 Task: Change the order of columns in the Outlook inbox view, moving 'Subject' down in the list.
Action: Mouse moved to (204, 27)
Screenshot: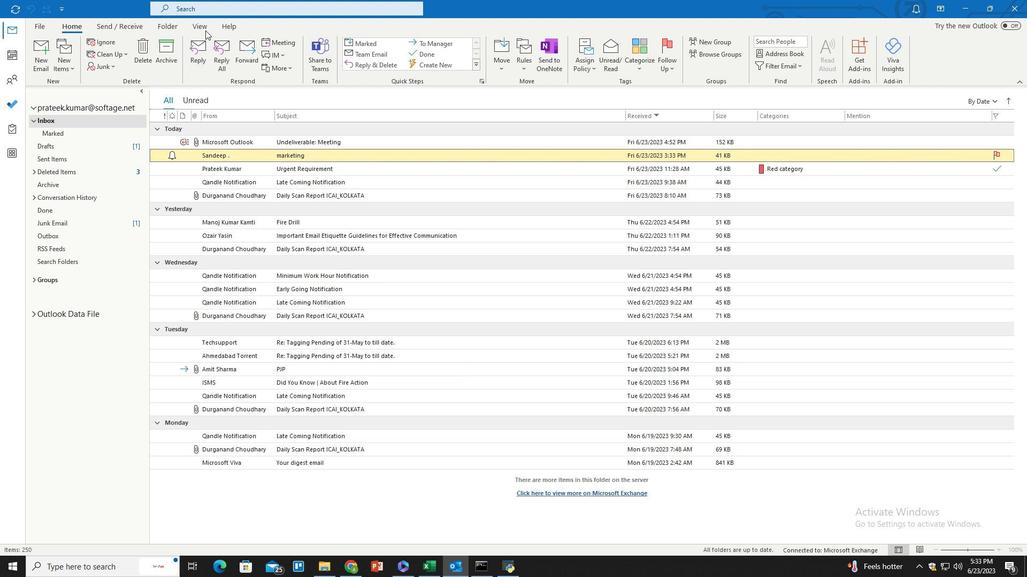 
Action: Mouse pressed left at (204, 27)
Screenshot: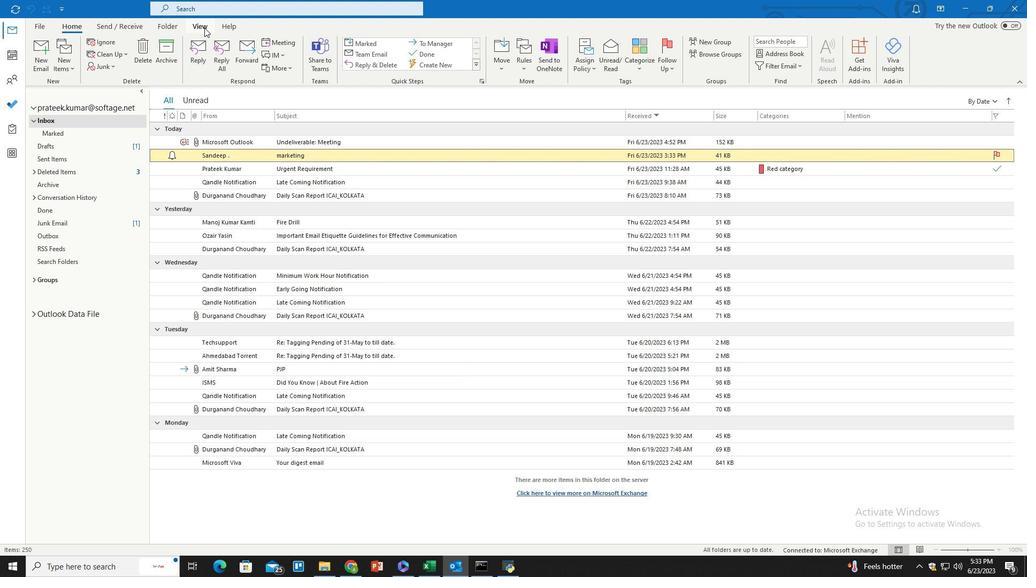 
Action: Mouse moved to (519, 62)
Screenshot: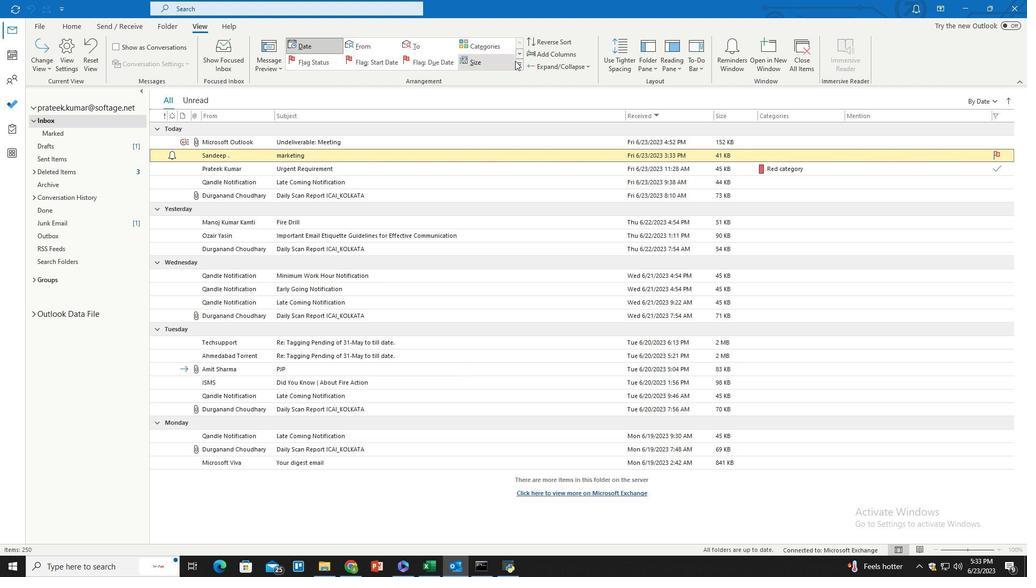 
Action: Mouse pressed left at (519, 62)
Screenshot: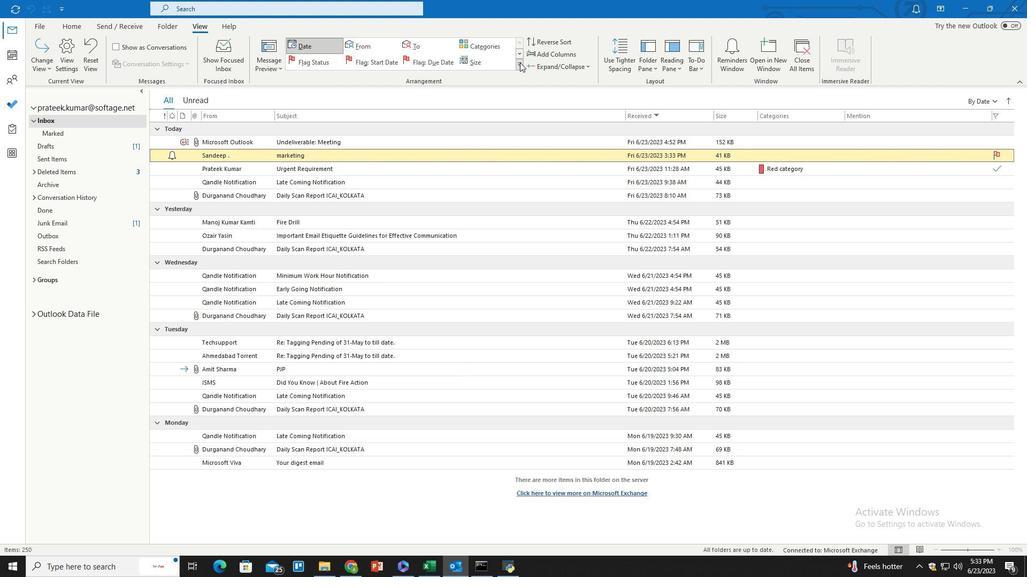 
Action: Mouse moved to (438, 129)
Screenshot: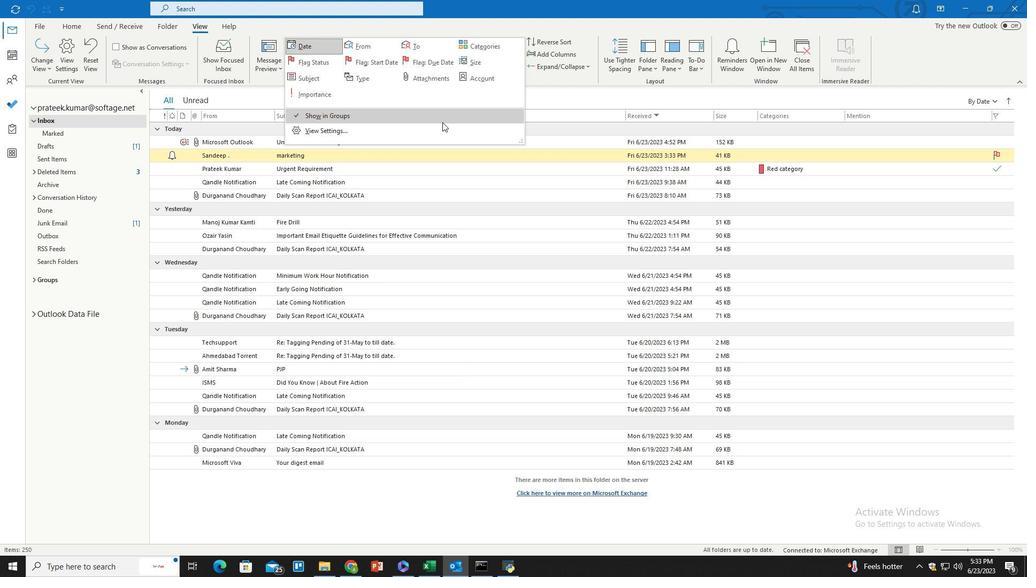 
Action: Mouse pressed left at (438, 129)
Screenshot: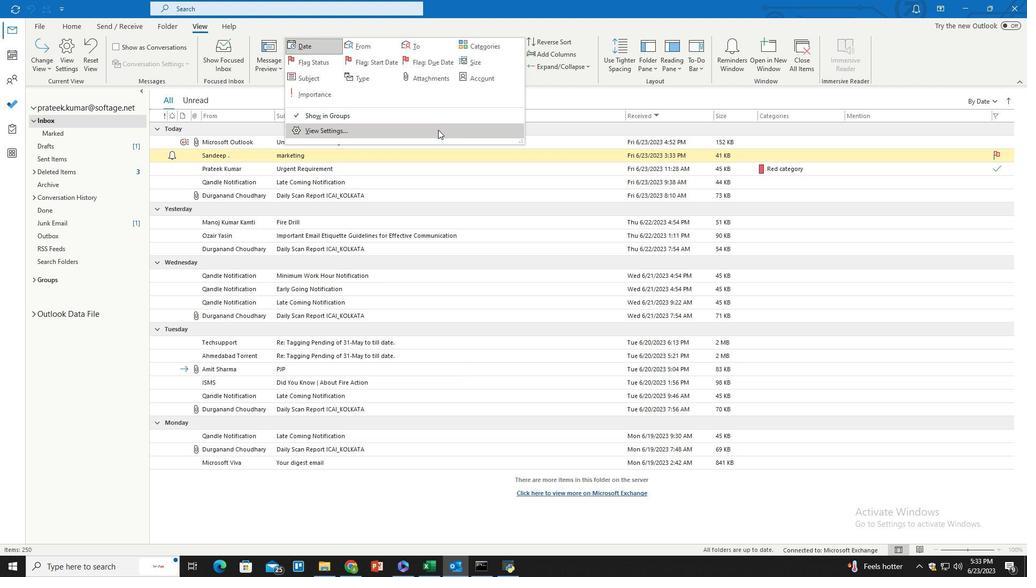 
Action: Mouse moved to (440, 222)
Screenshot: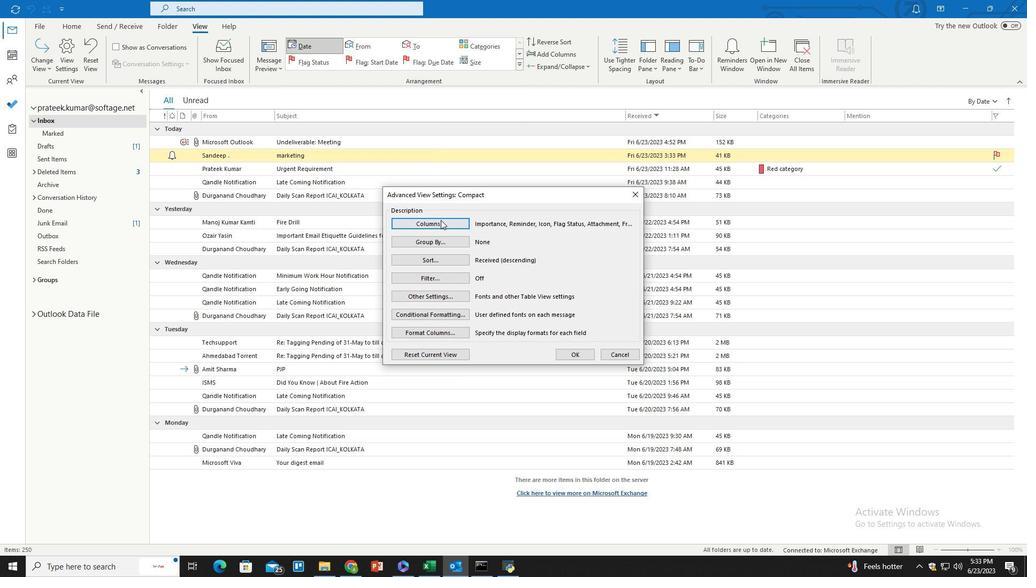 
Action: Mouse pressed left at (440, 222)
Screenshot: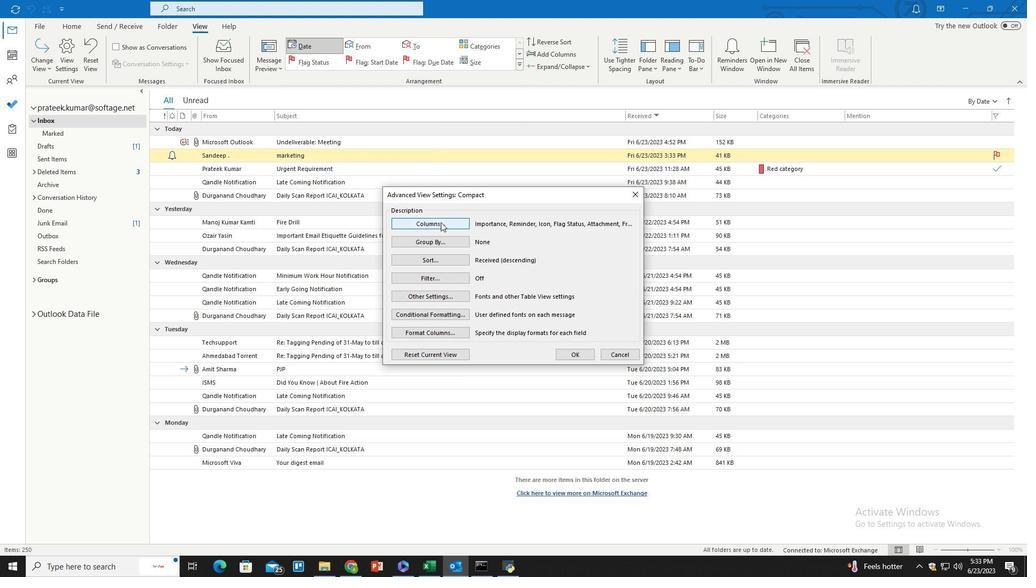 
Action: Mouse moved to (568, 262)
Screenshot: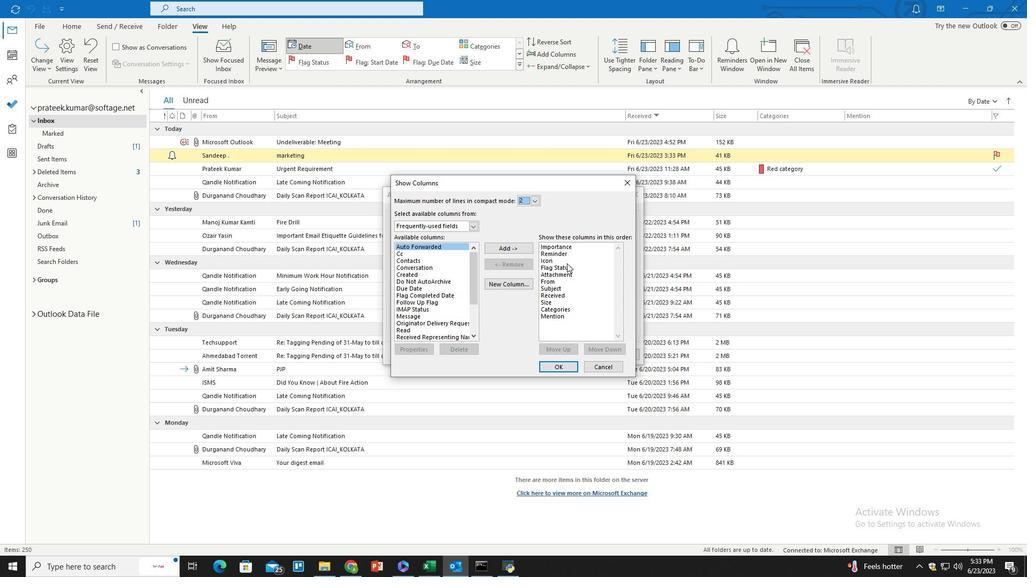 
Action: Mouse pressed left at (568, 262)
Screenshot: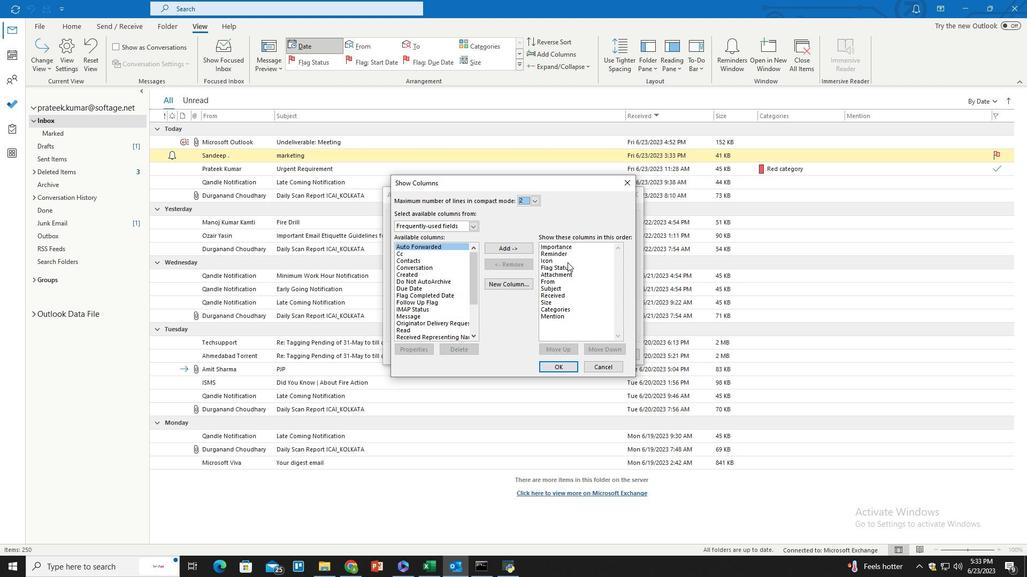 
Action: Mouse moved to (602, 348)
Screenshot: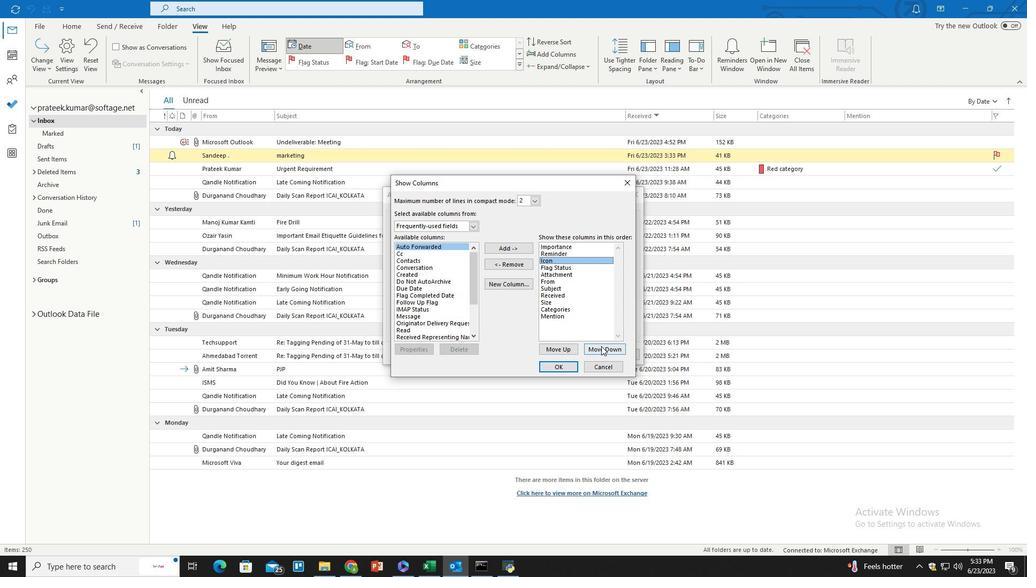 
Action: Mouse pressed left at (602, 348)
Screenshot: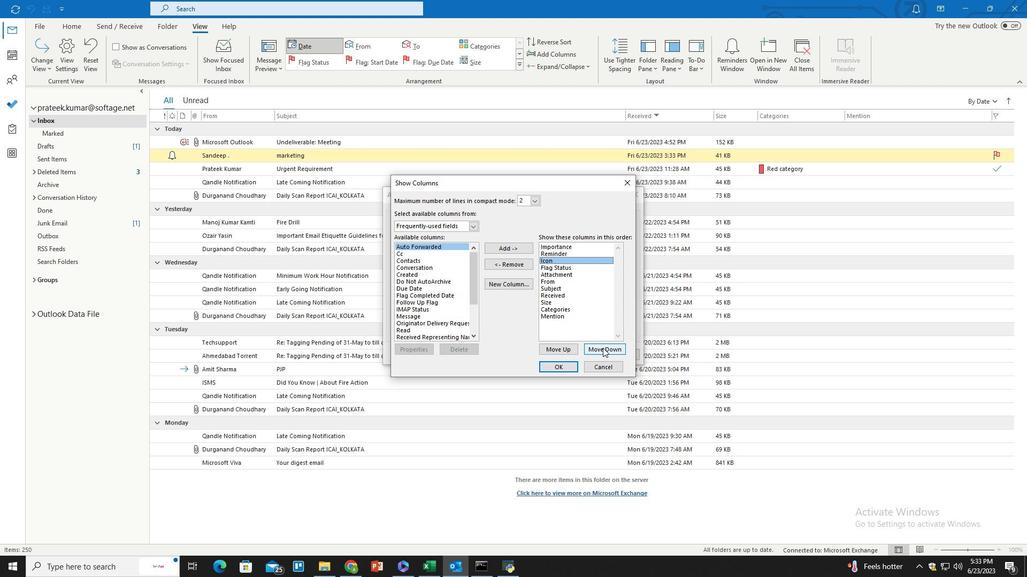 
Action: Mouse pressed left at (602, 348)
Screenshot: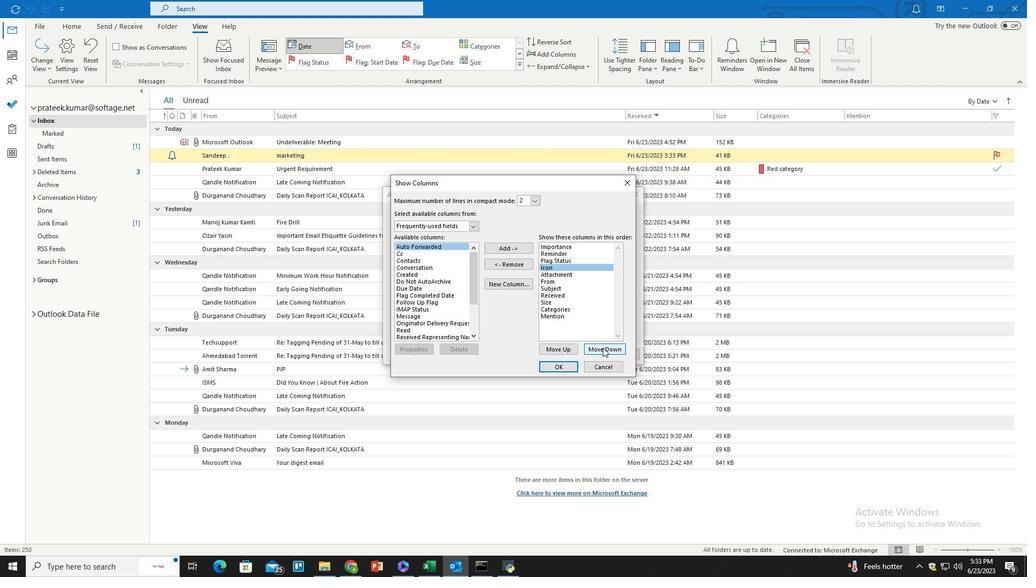 
Action: Mouse pressed left at (602, 348)
Screenshot: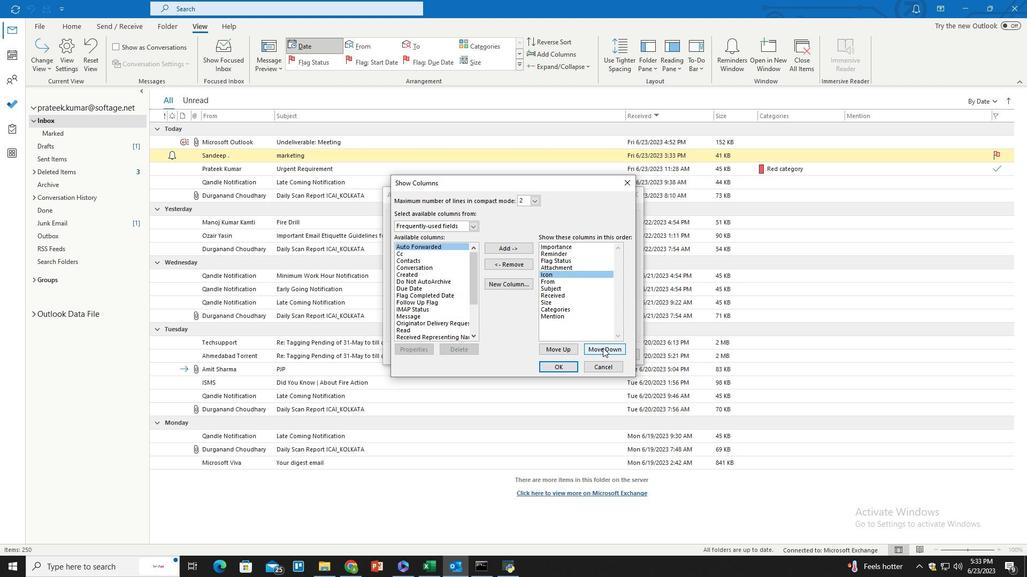 
Action: Mouse moved to (563, 369)
Screenshot: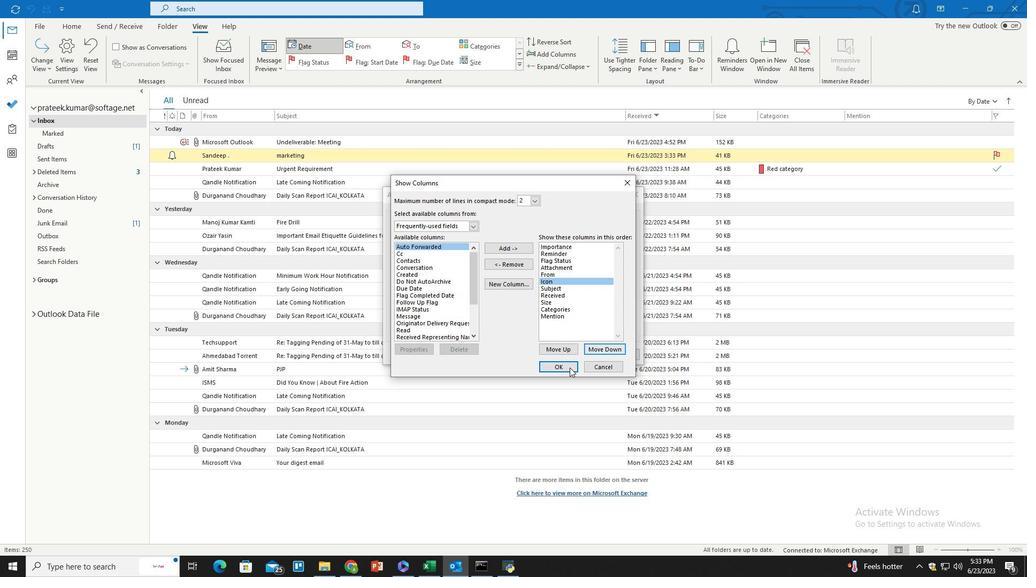 
Action: Mouse pressed left at (563, 369)
Screenshot: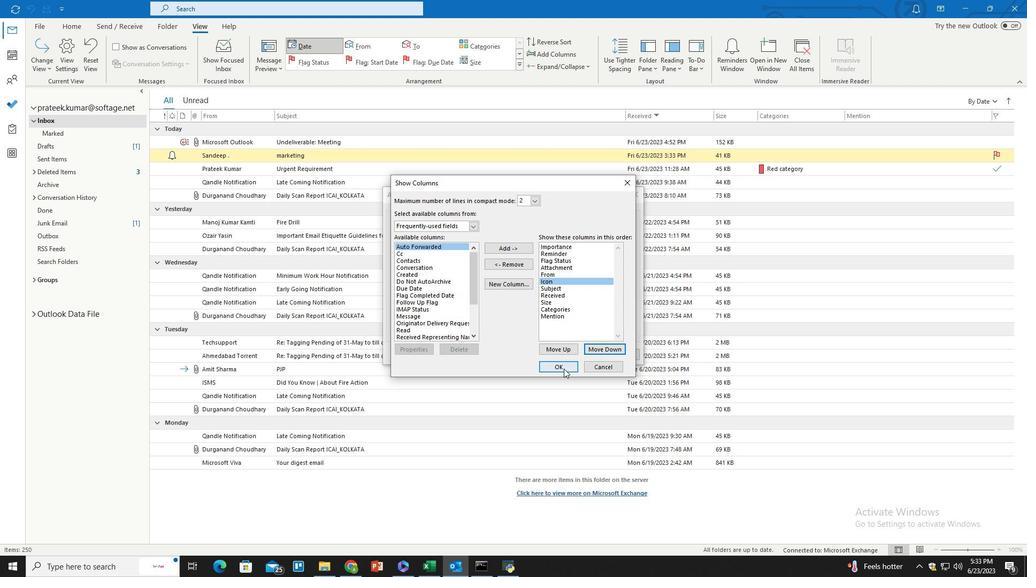 
Action: Mouse moved to (575, 354)
Screenshot: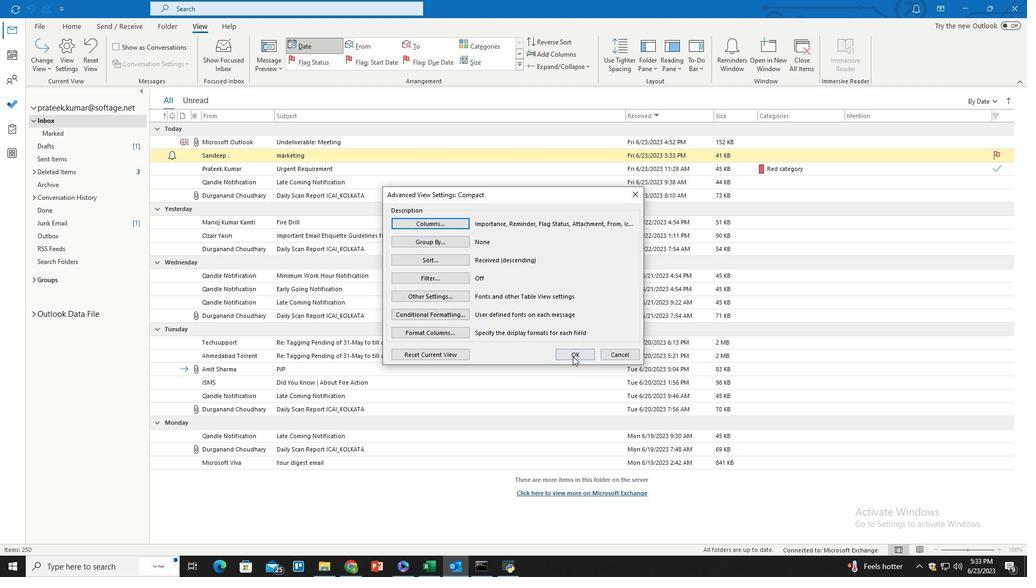 
Action: Mouse pressed left at (575, 354)
Screenshot: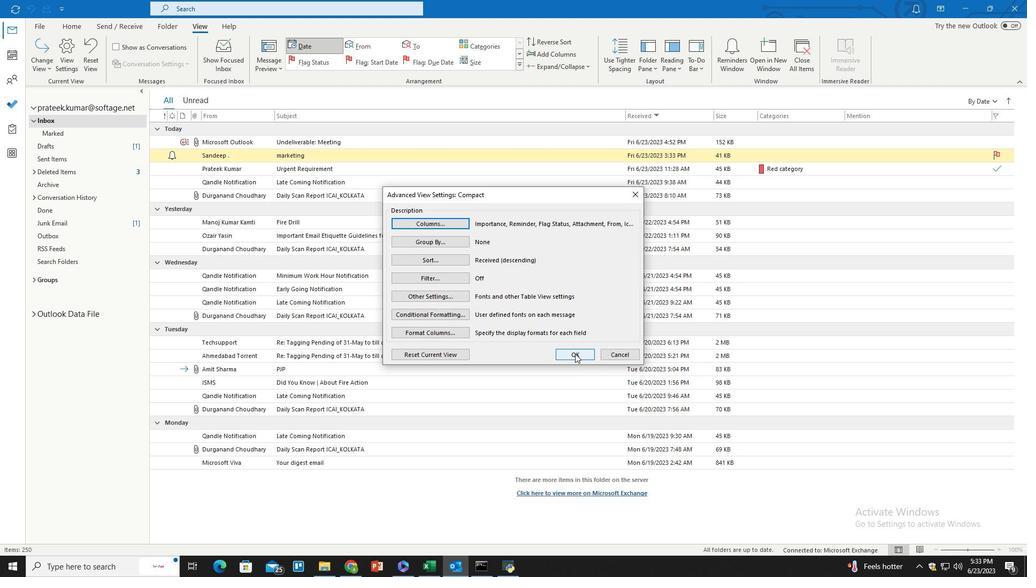 
